 Task: Select the Sydney, Melbourne Time as time zone for the schedule.
Action: Mouse moved to (104, 119)
Screenshot: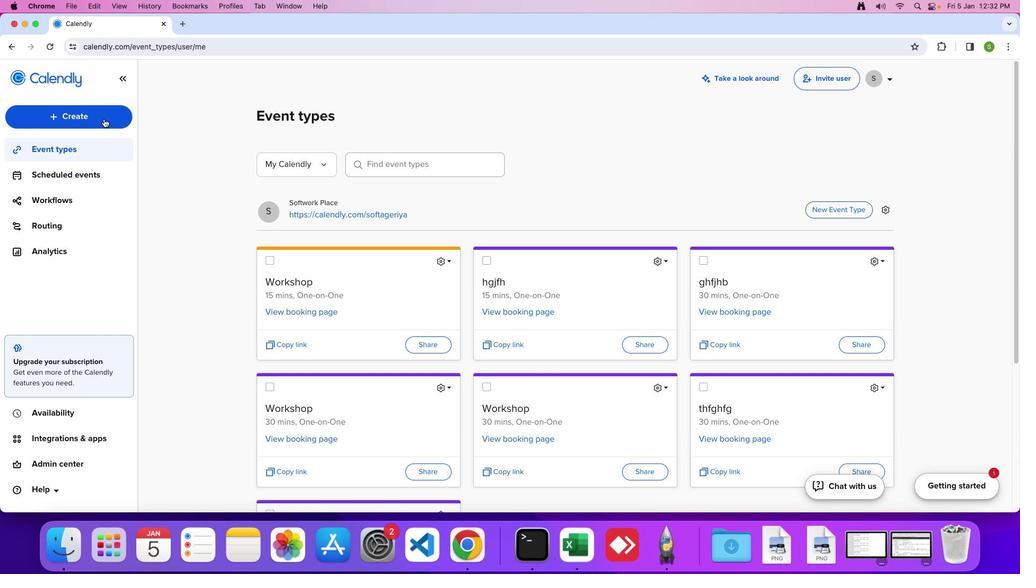 
Action: Mouse pressed left at (104, 119)
Screenshot: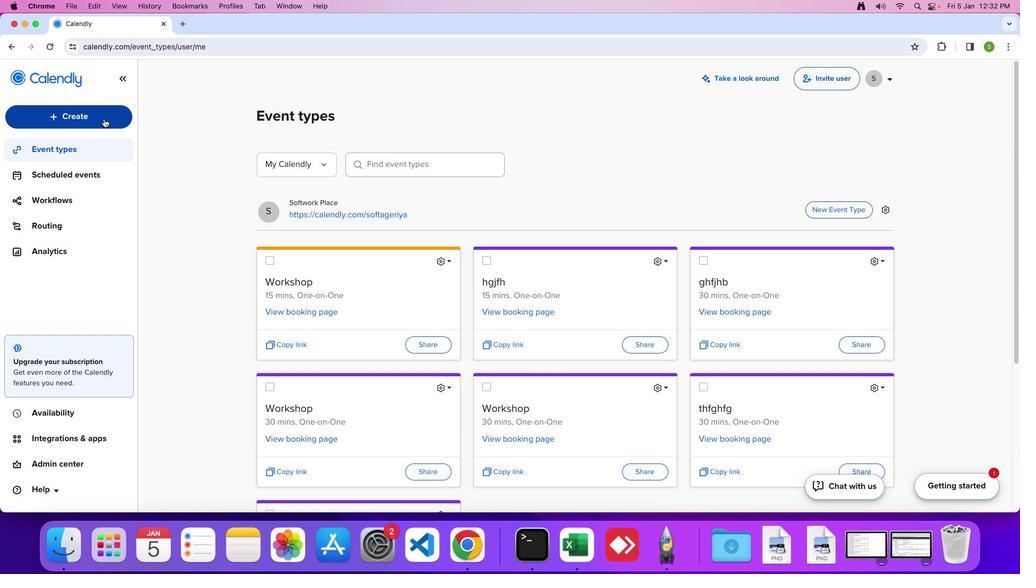 
Action: Mouse moved to (94, 237)
Screenshot: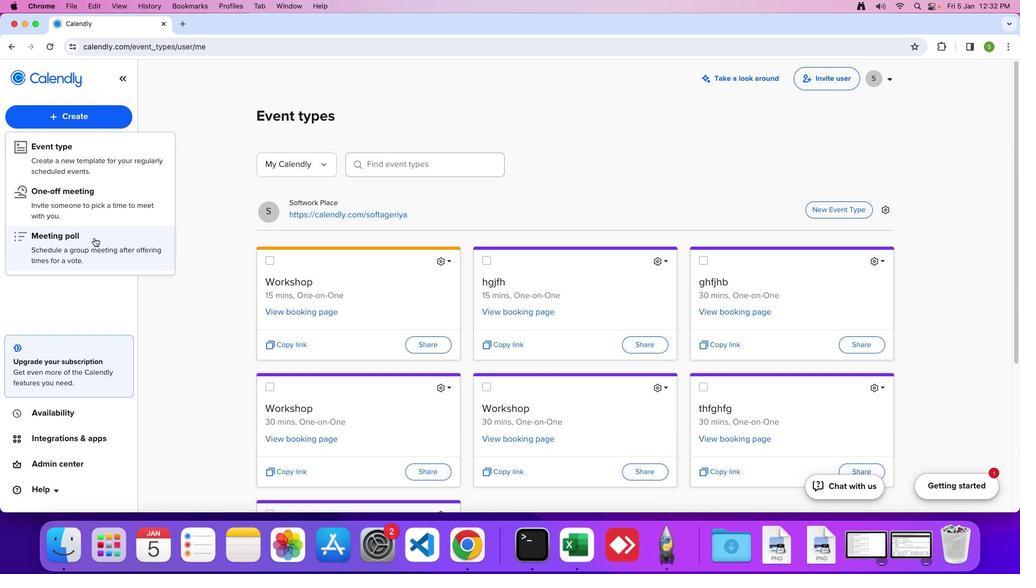 
Action: Mouse pressed left at (94, 237)
Screenshot: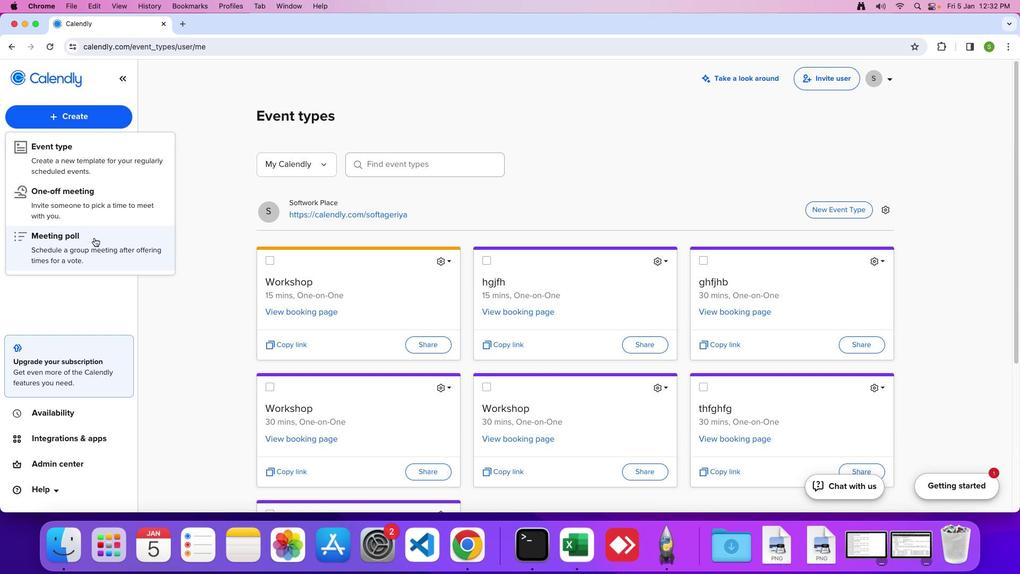 
Action: Mouse moved to (97, 130)
Screenshot: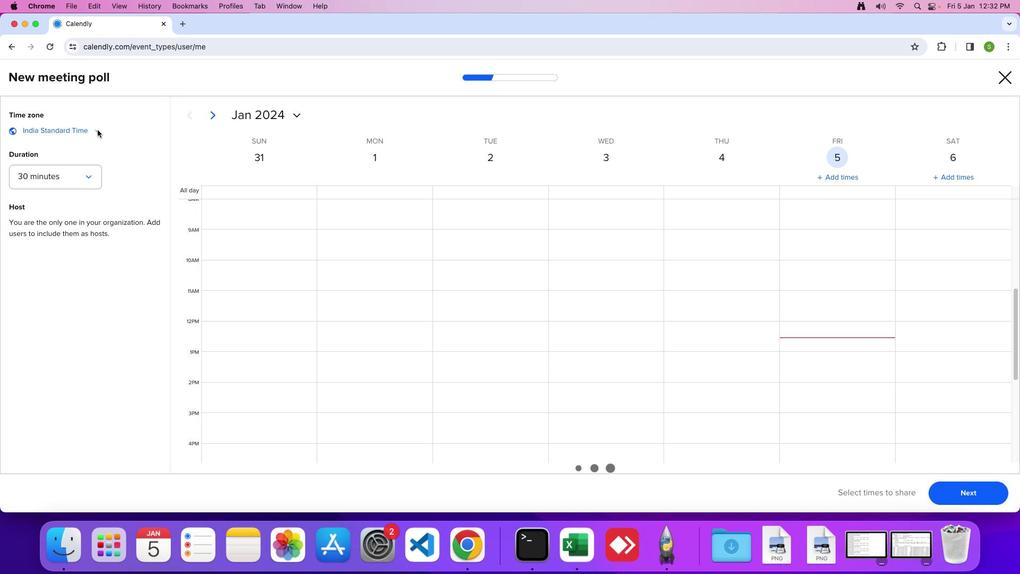 
Action: Mouse pressed left at (97, 130)
Screenshot: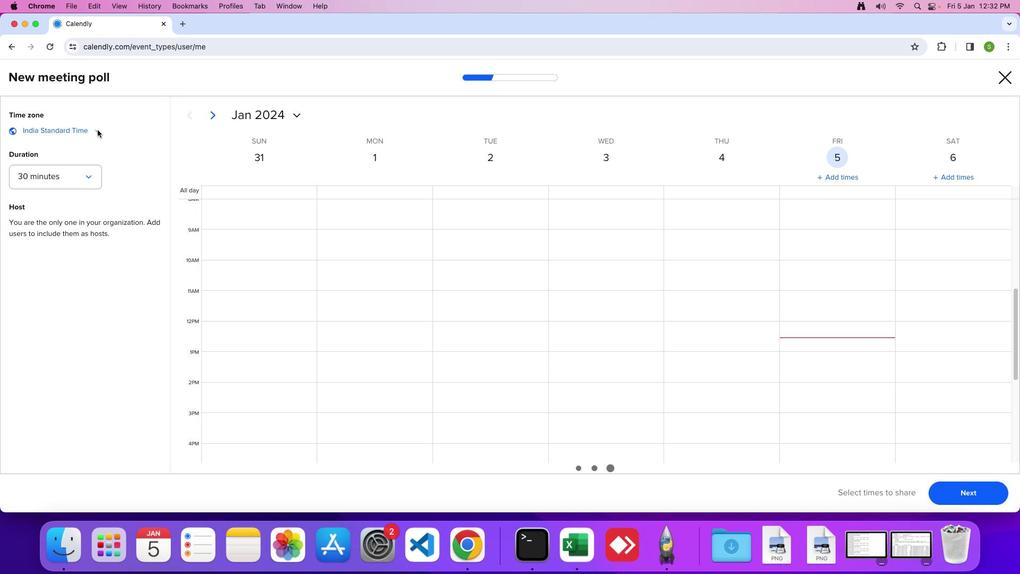 
Action: Mouse moved to (108, 251)
Screenshot: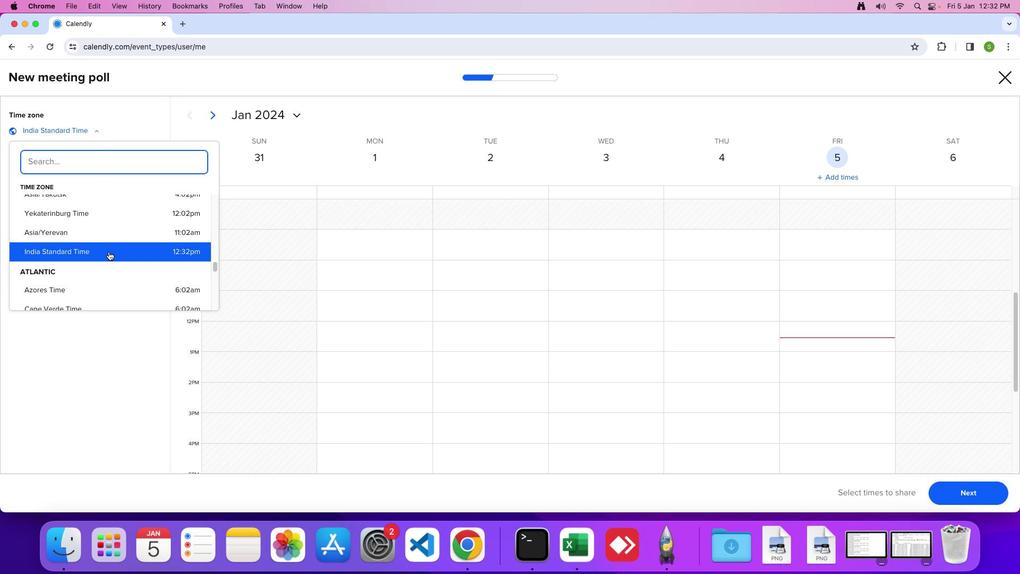 
Action: Mouse scrolled (108, 251) with delta (0, 0)
Screenshot: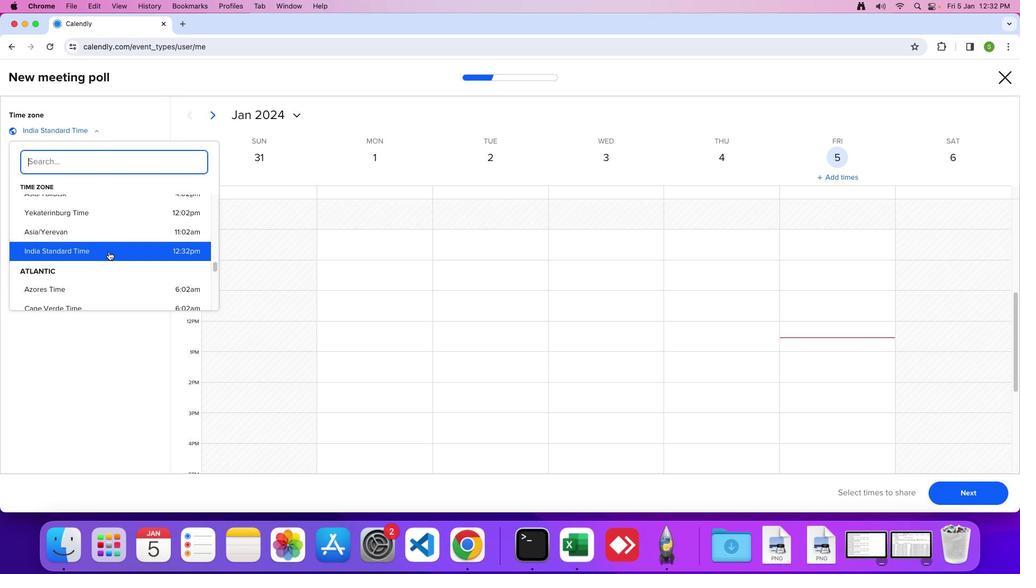 
Action: Mouse moved to (108, 251)
Screenshot: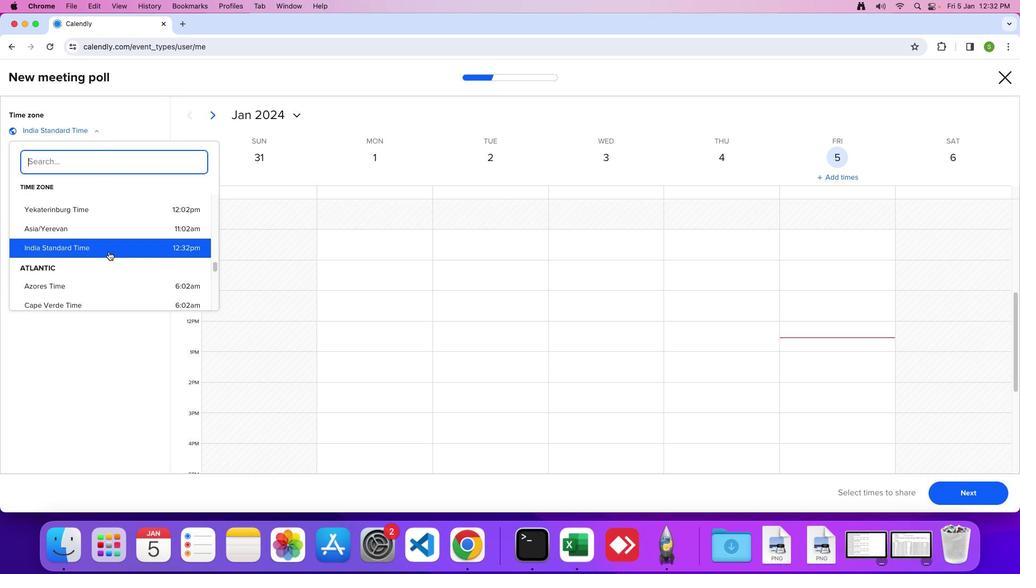 
Action: Mouse scrolled (108, 251) with delta (0, 0)
Screenshot: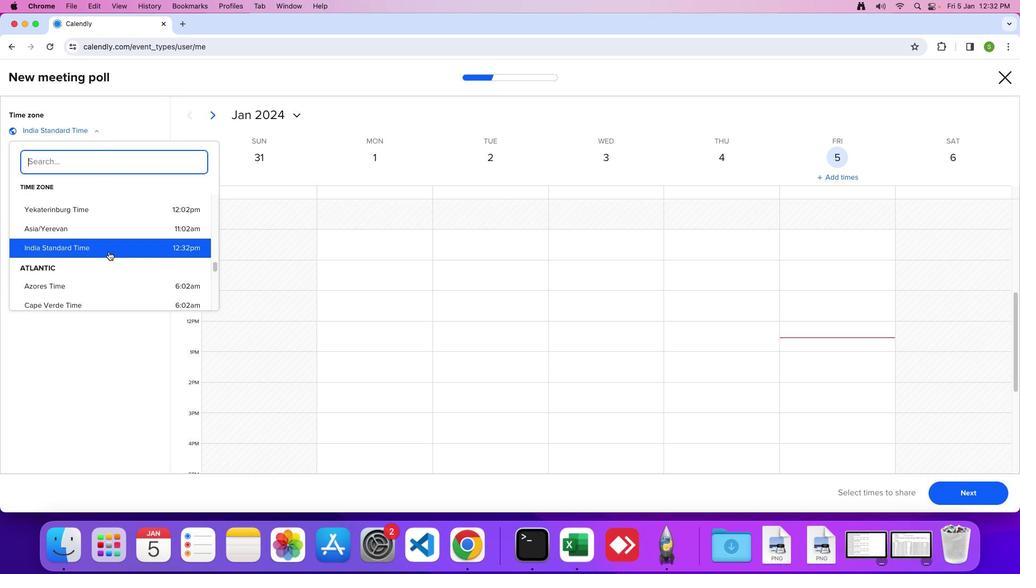 
Action: Mouse scrolled (108, 251) with delta (0, -1)
Screenshot: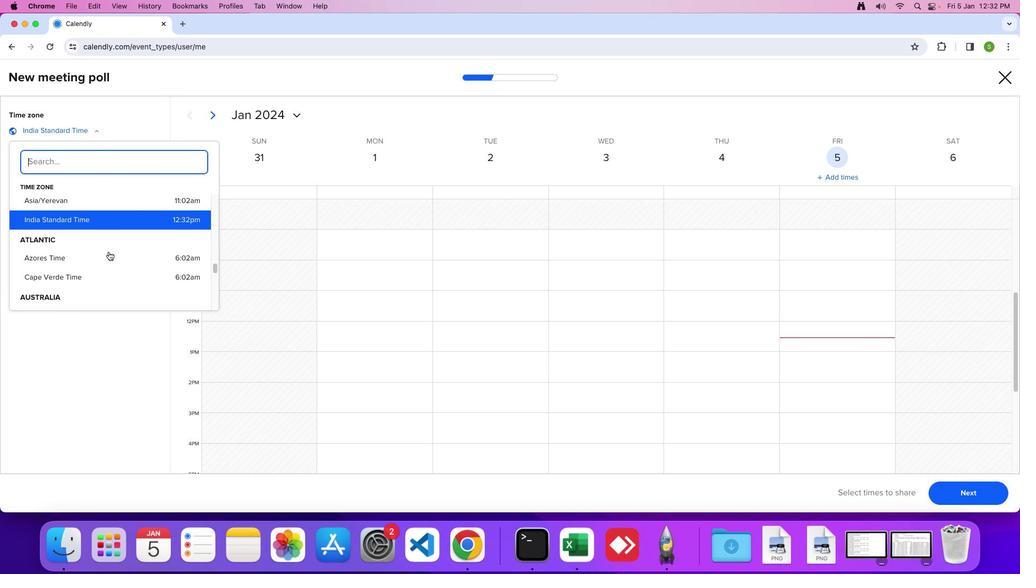 
Action: Mouse moved to (108, 250)
Screenshot: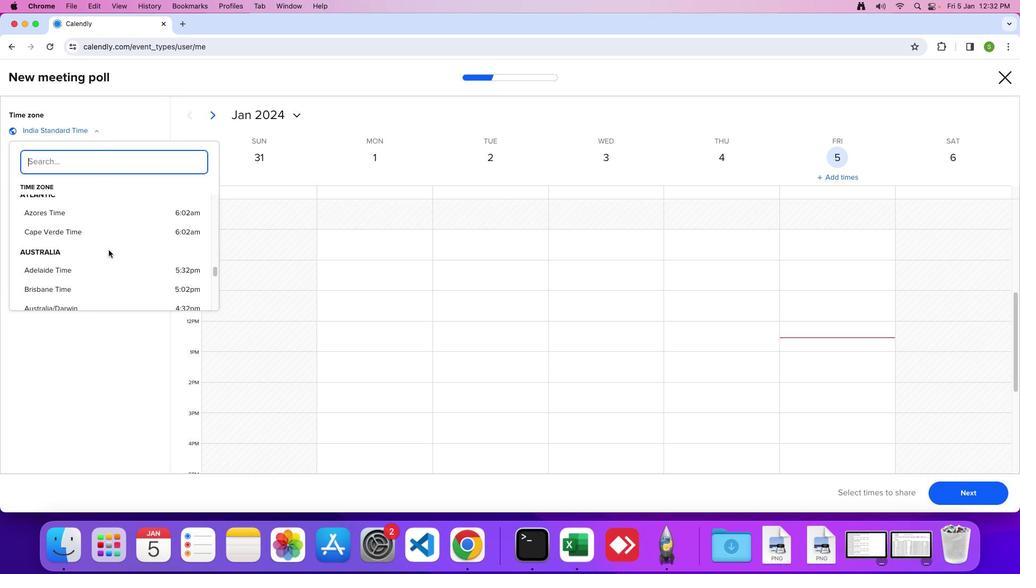 
Action: Mouse scrolled (108, 250) with delta (0, 0)
Screenshot: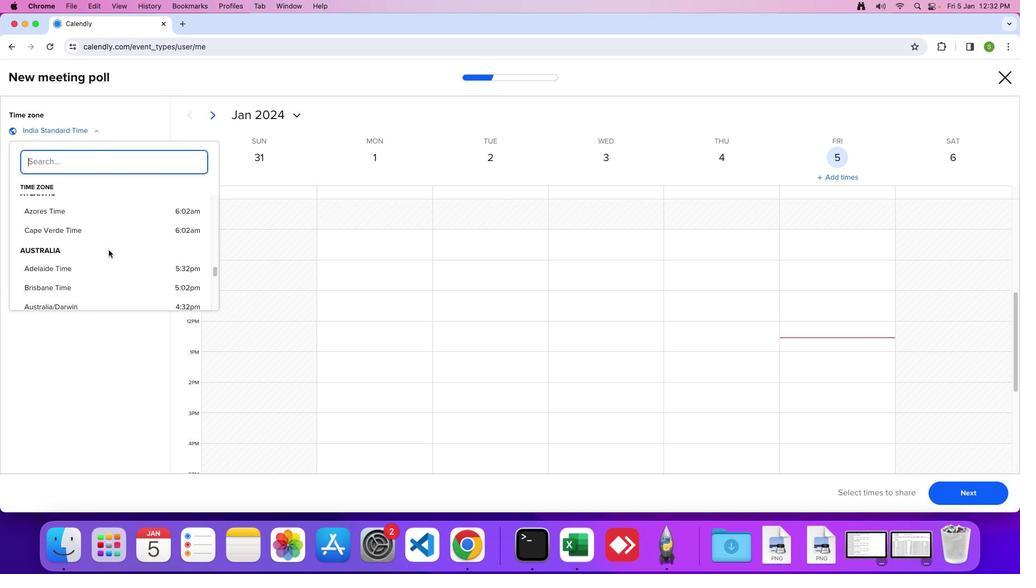 
Action: Mouse moved to (108, 249)
Screenshot: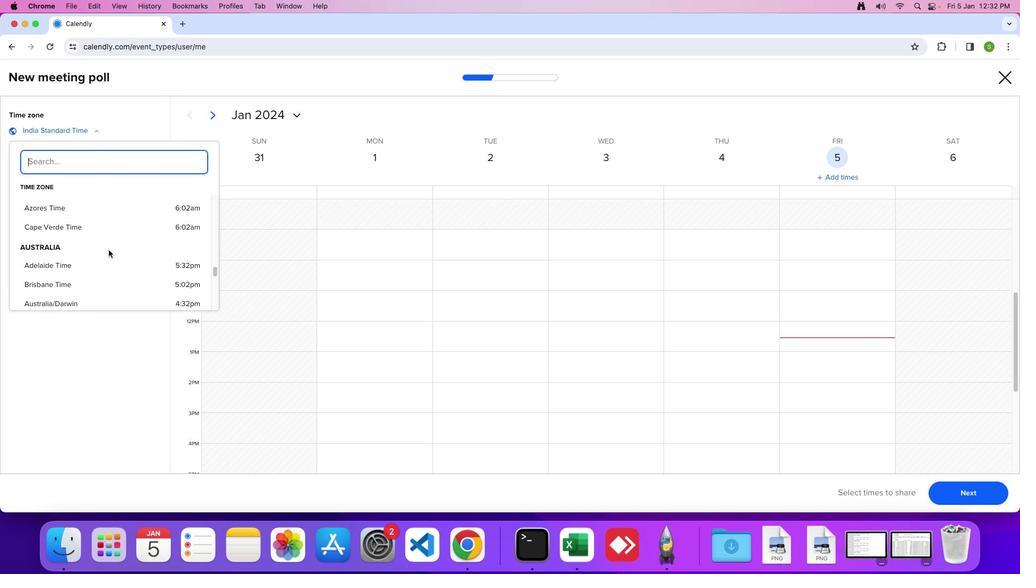 
Action: Mouse scrolled (108, 249) with delta (0, 0)
Screenshot: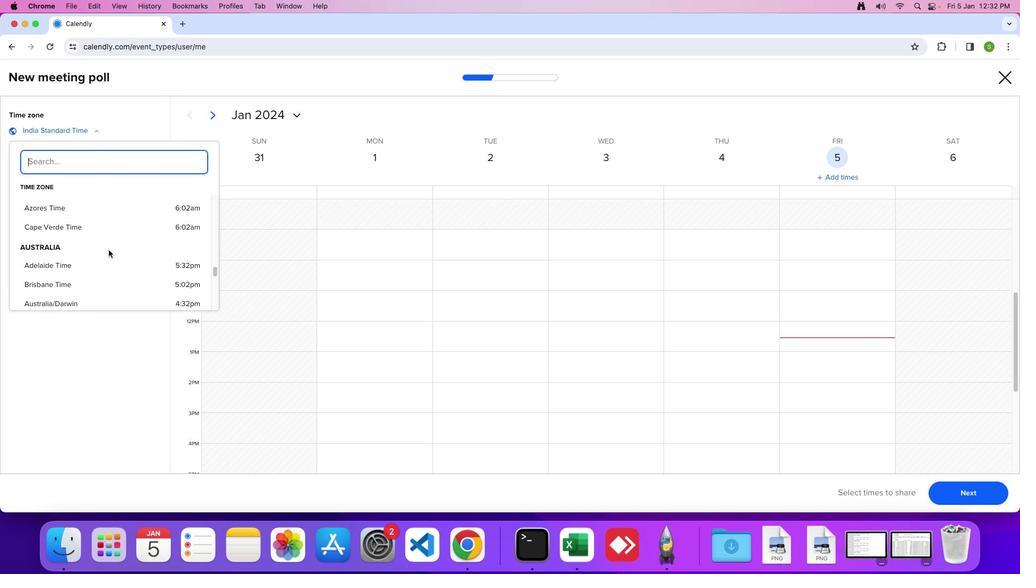 
Action: Mouse scrolled (108, 249) with delta (0, 0)
Screenshot: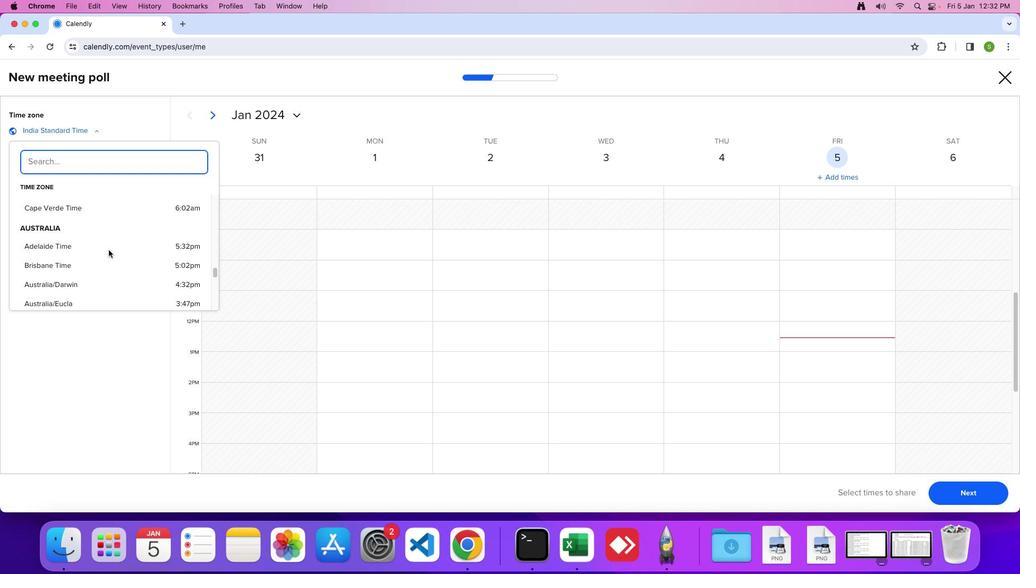 
Action: Mouse moved to (108, 249)
Screenshot: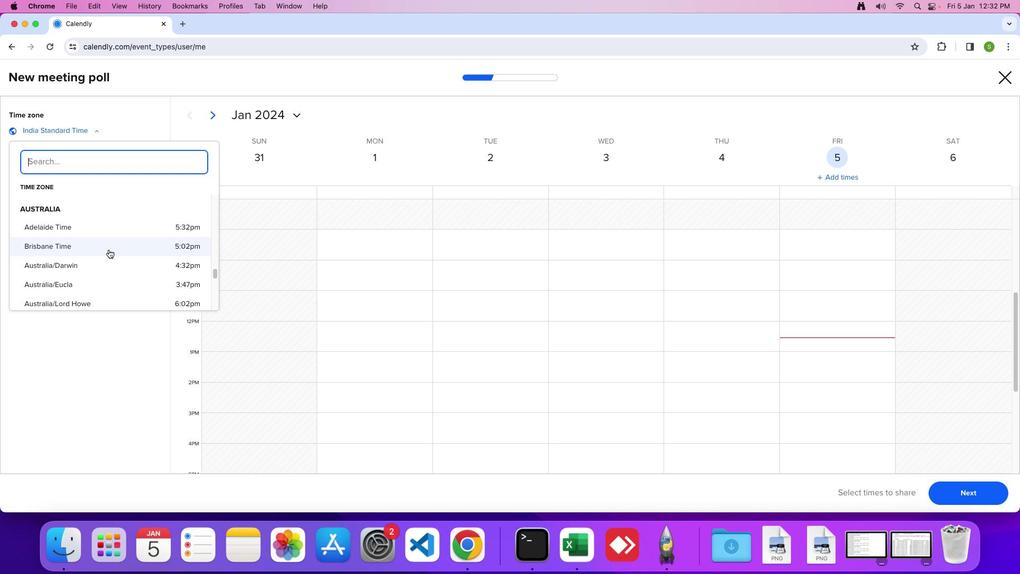 
Action: Mouse scrolled (108, 249) with delta (0, 0)
Screenshot: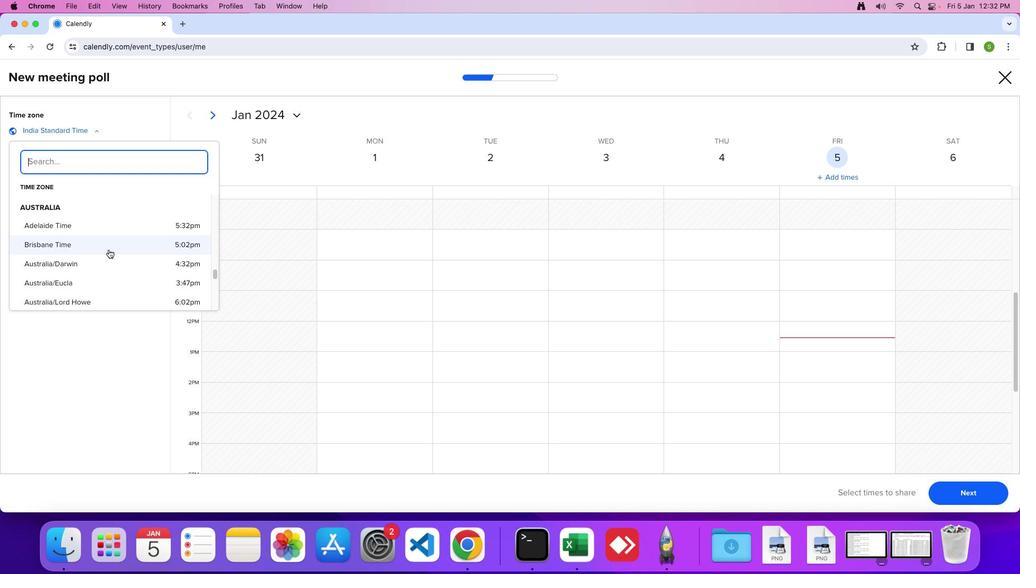 
Action: Mouse scrolled (108, 249) with delta (0, 0)
Screenshot: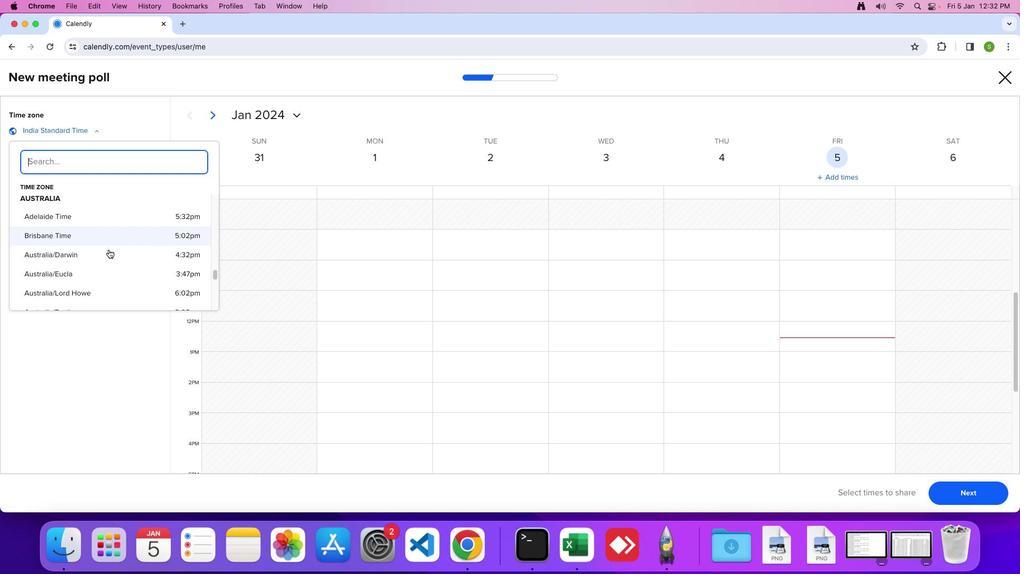 
Action: Mouse scrolled (108, 249) with delta (0, -1)
Screenshot: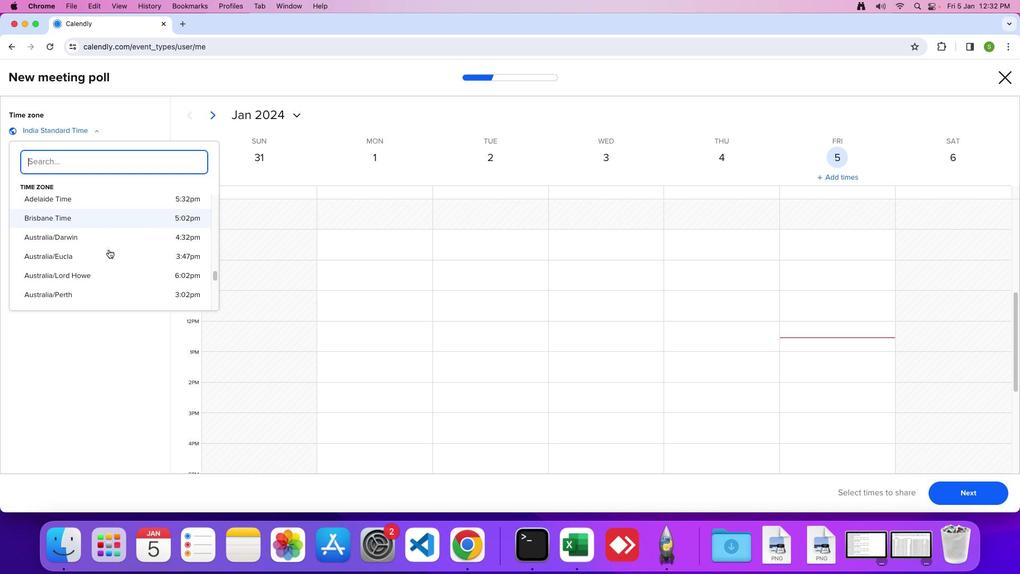 
Action: Mouse moved to (99, 272)
Screenshot: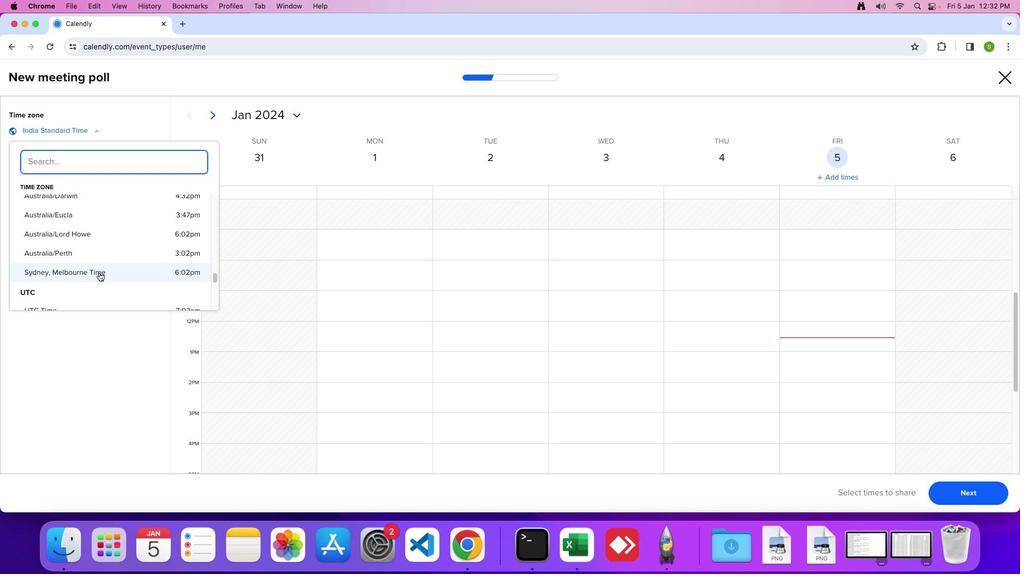 
Action: Mouse pressed left at (99, 272)
Screenshot: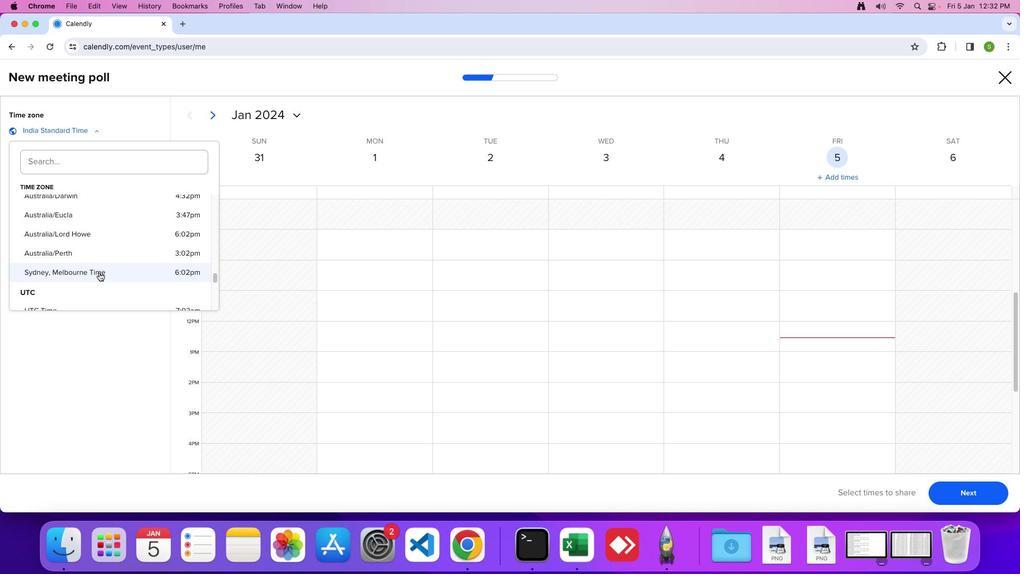 
Action: Mouse moved to (99, 272)
Screenshot: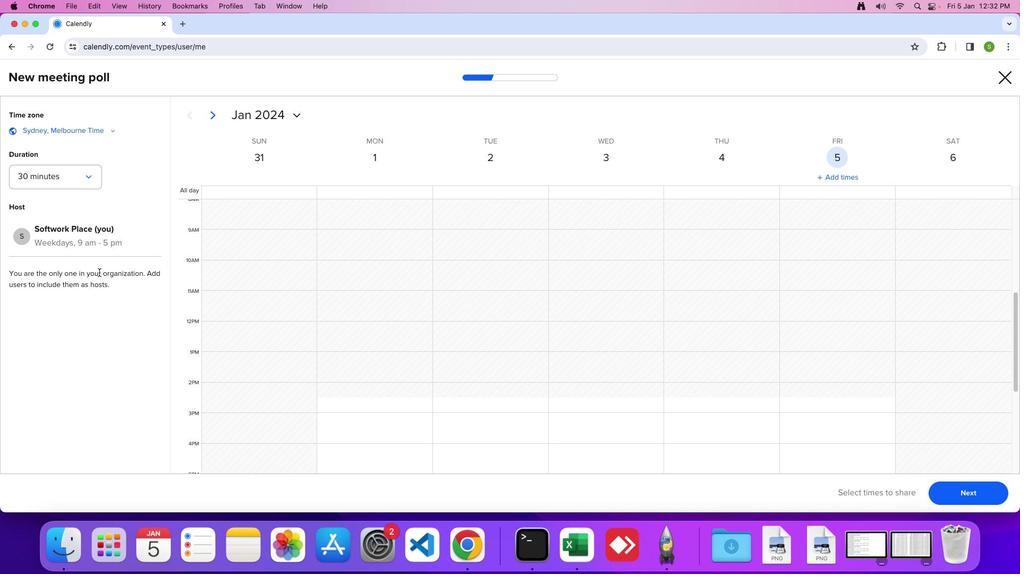 
